 Task: Create a due date automation trigger when advanced on, 2 hours before a card is due add fields with custom field "Resume" set to a number lower or equal to 1 and greater than 10.
Action: Mouse moved to (992, 77)
Screenshot: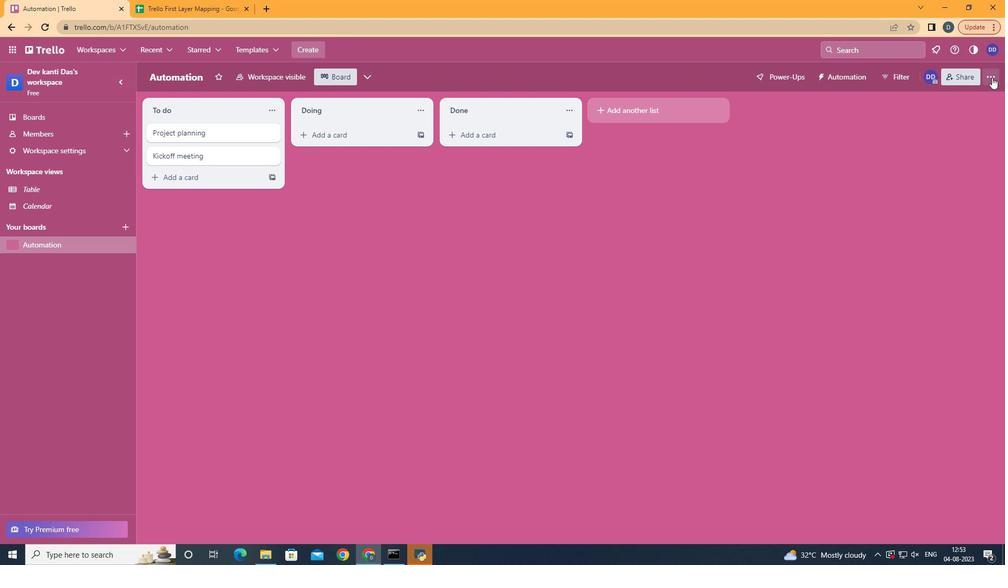 
Action: Mouse pressed left at (992, 77)
Screenshot: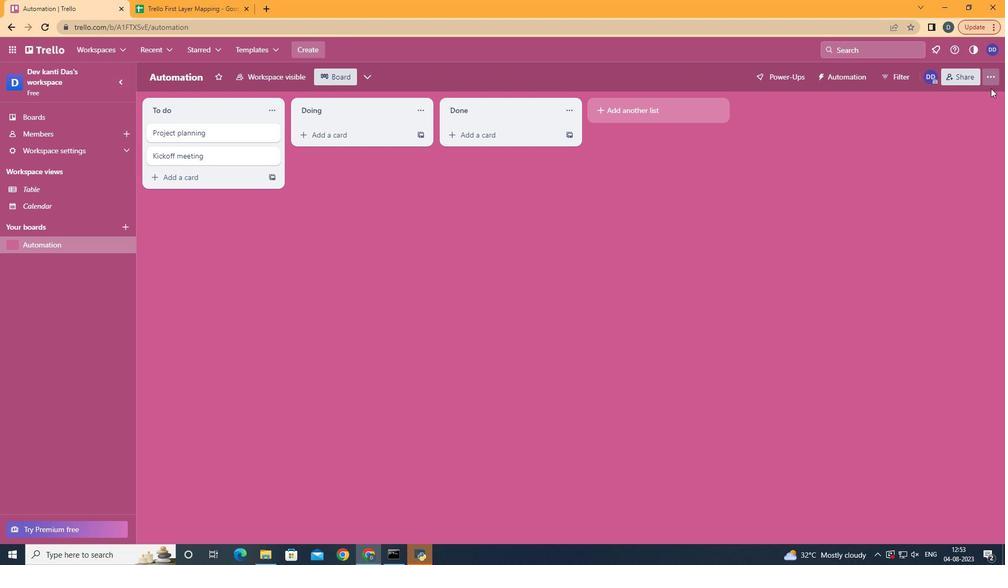 
Action: Mouse moved to (909, 218)
Screenshot: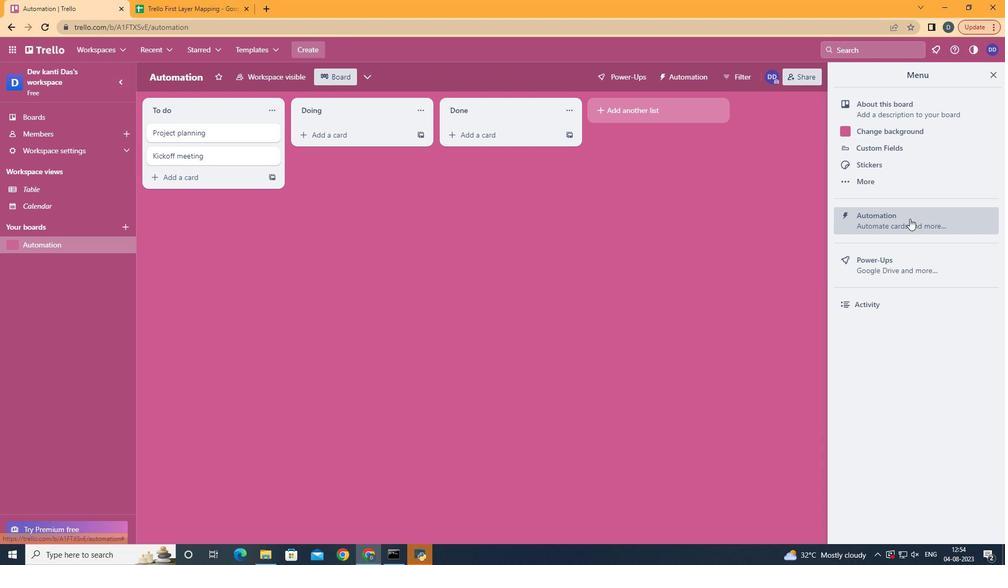 
Action: Mouse pressed left at (909, 218)
Screenshot: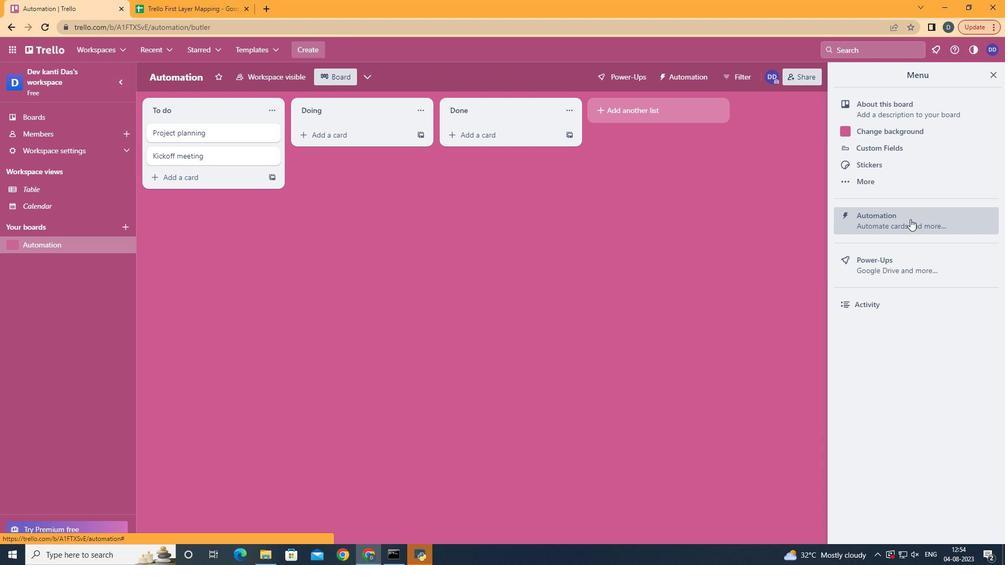 
Action: Mouse moved to (224, 209)
Screenshot: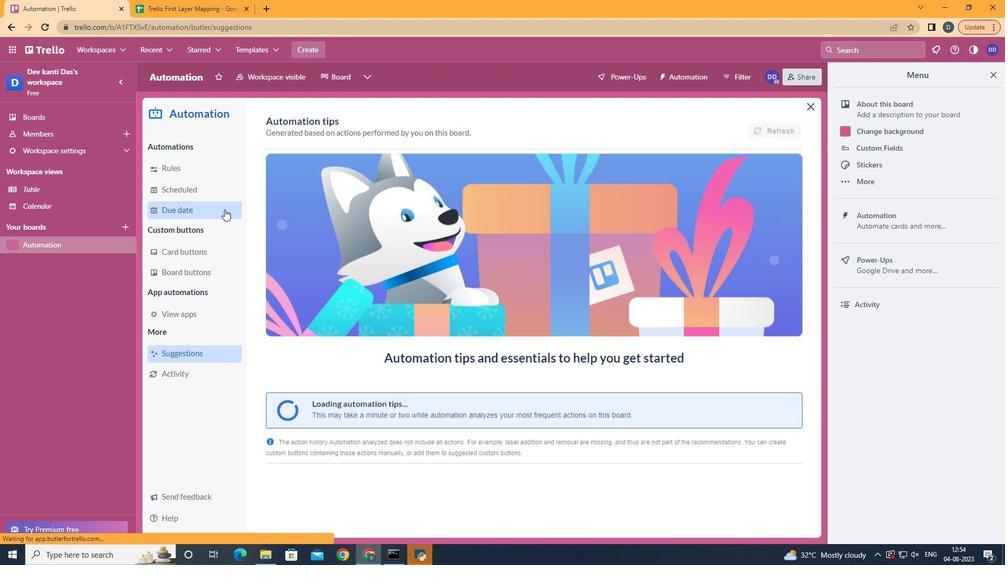 
Action: Mouse pressed left at (224, 209)
Screenshot: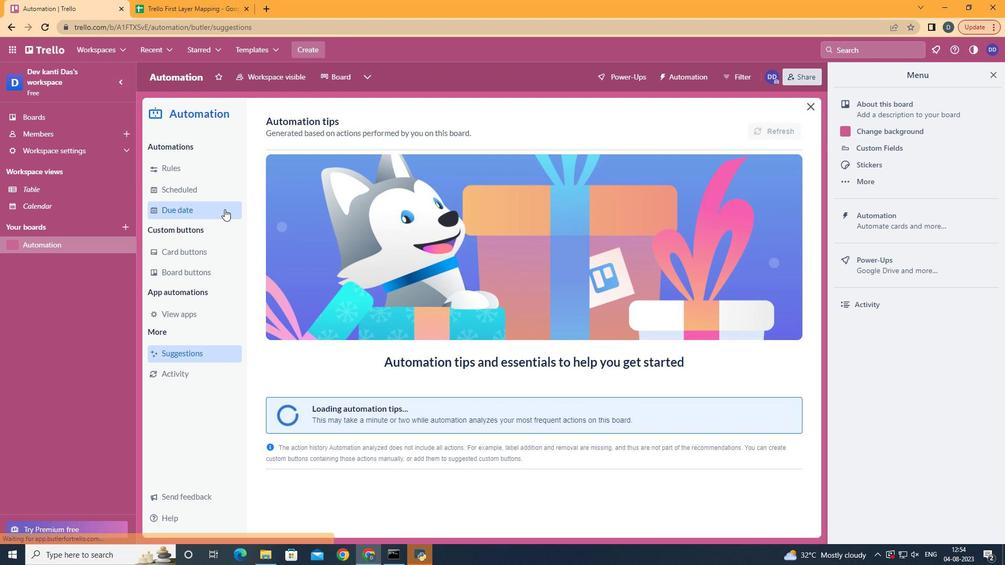 
Action: Mouse moved to (733, 127)
Screenshot: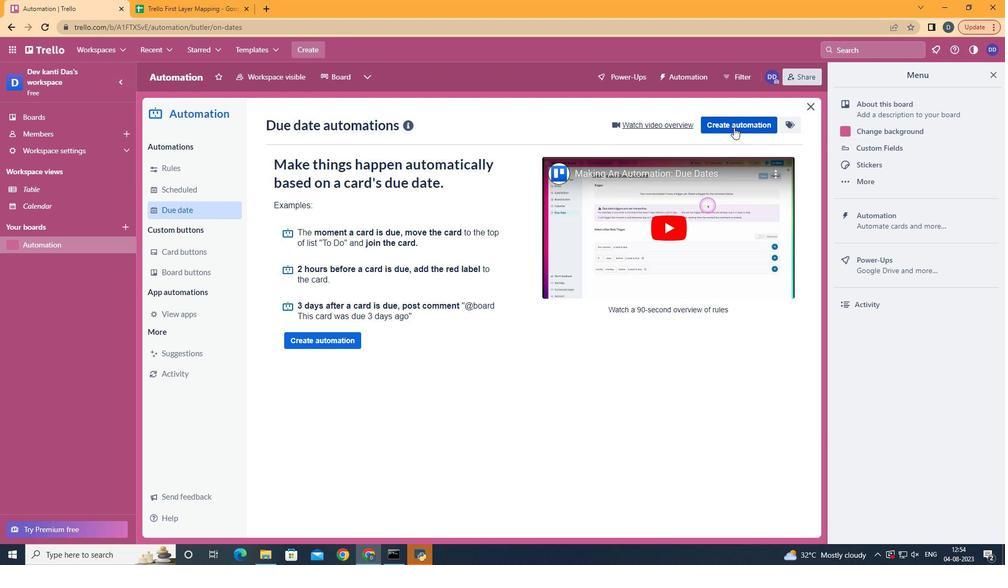 
Action: Mouse pressed left at (733, 127)
Screenshot: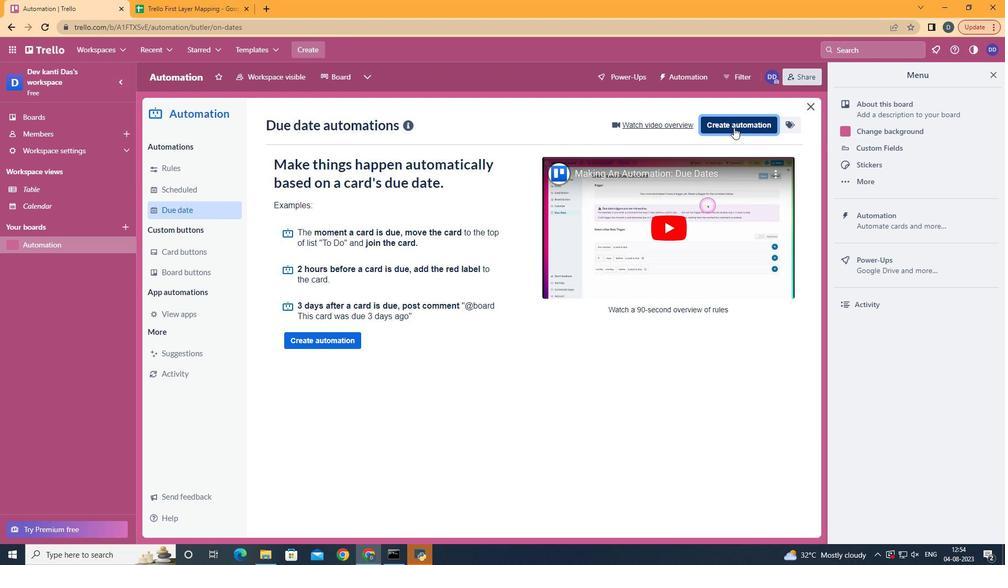 
Action: Mouse moved to (513, 214)
Screenshot: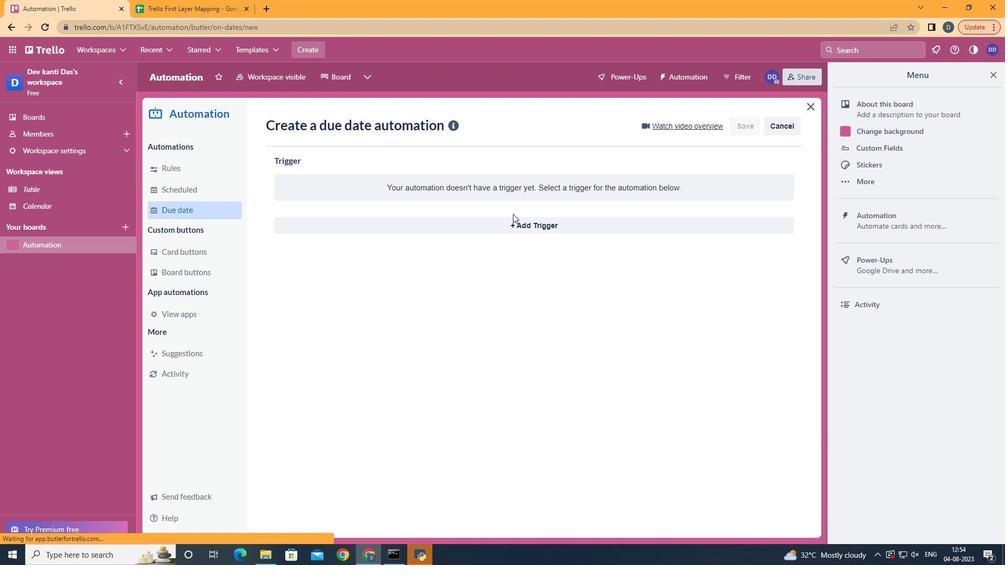 
Action: Mouse pressed left at (513, 214)
Screenshot: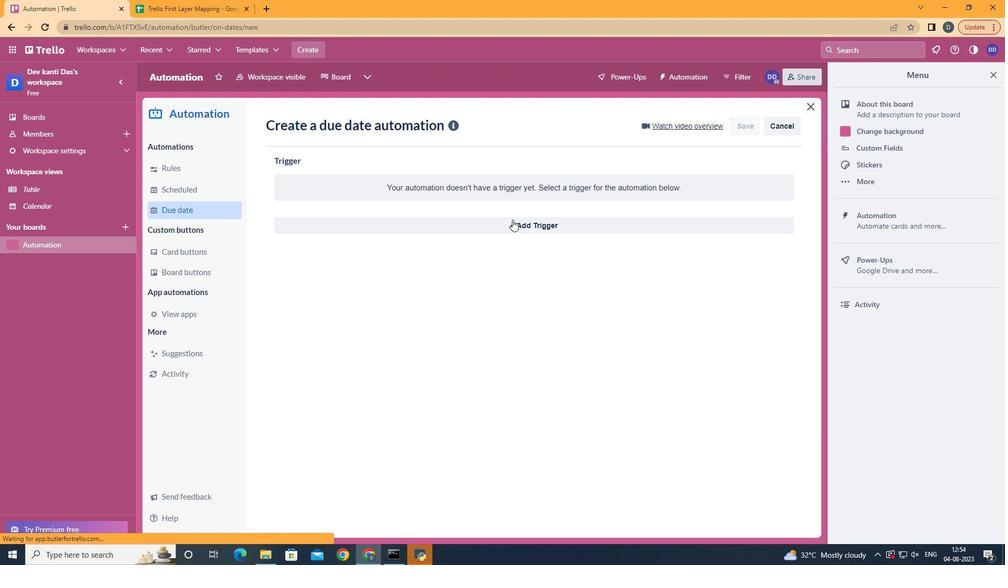 
Action: Mouse moved to (512, 219)
Screenshot: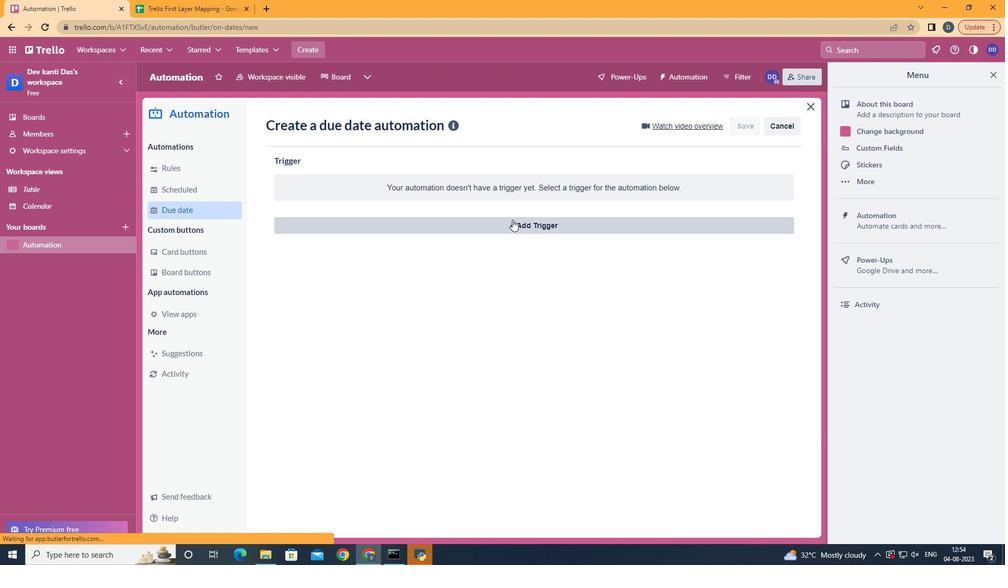 
Action: Mouse pressed left at (512, 219)
Screenshot: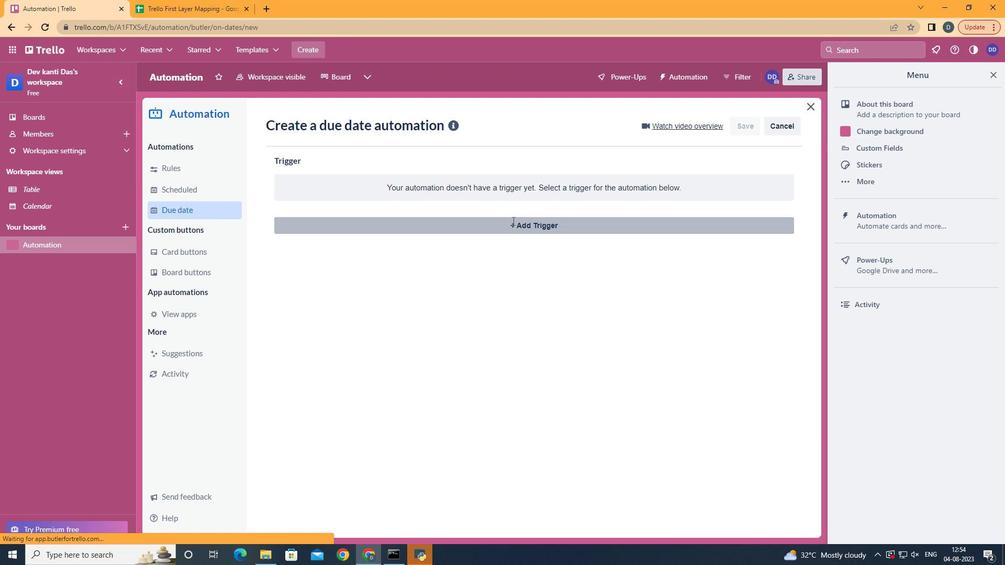 
Action: Mouse moved to (327, 445)
Screenshot: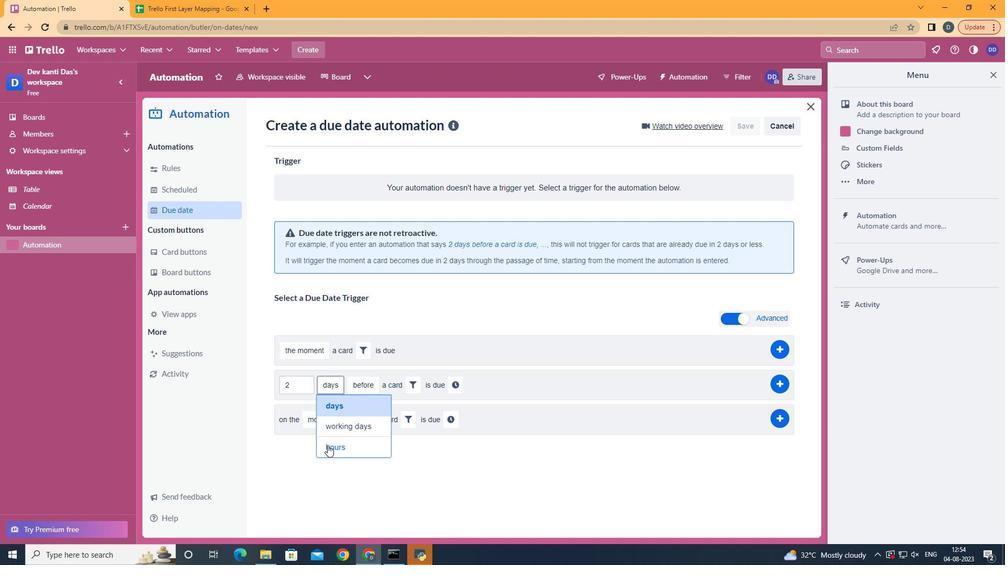 
Action: Mouse pressed left at (327, 445)
Screenshot: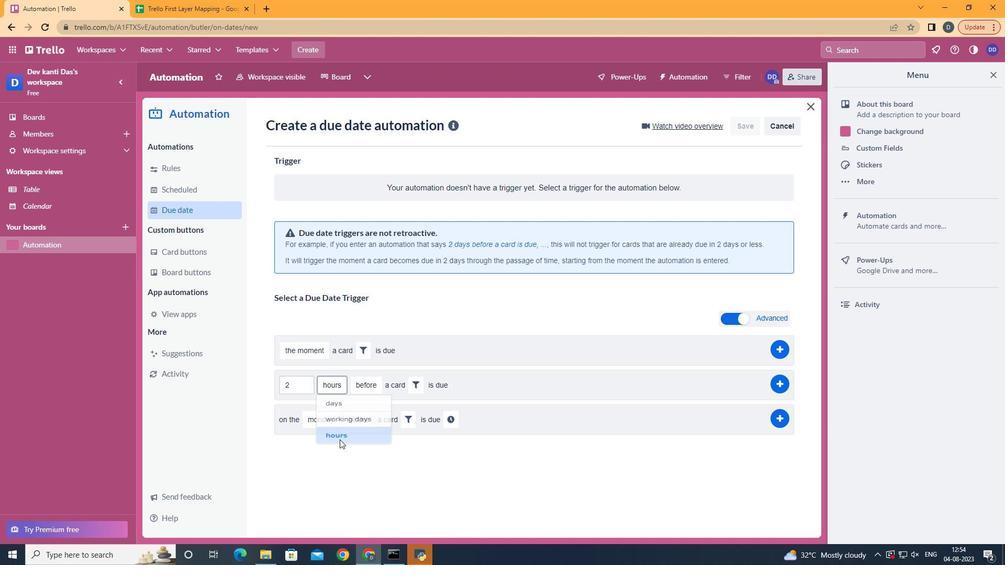 
Action: Mouse moved to (371, 402)
Screenshot: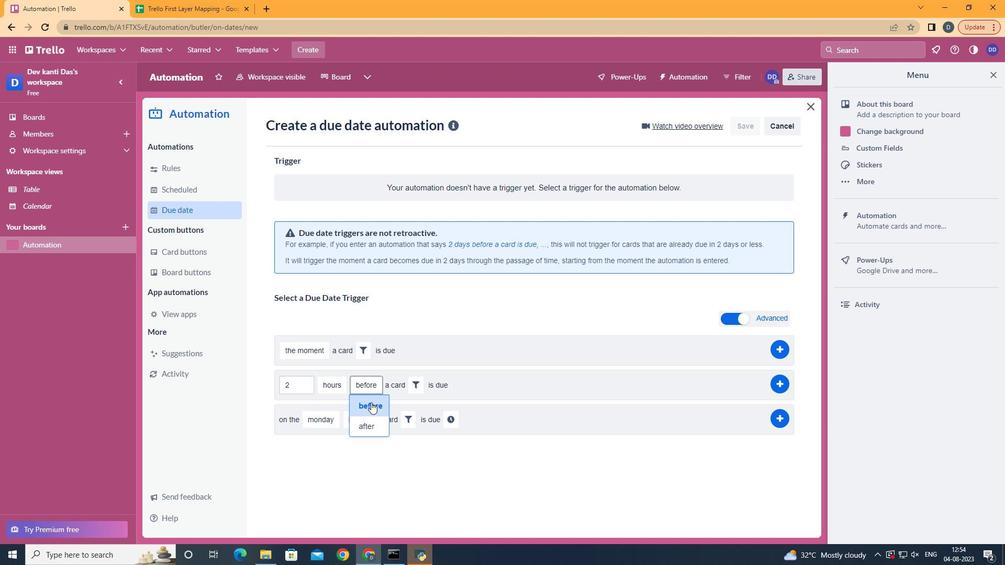 
Action: Mouse pressed left at (371, 402)
Screenshot: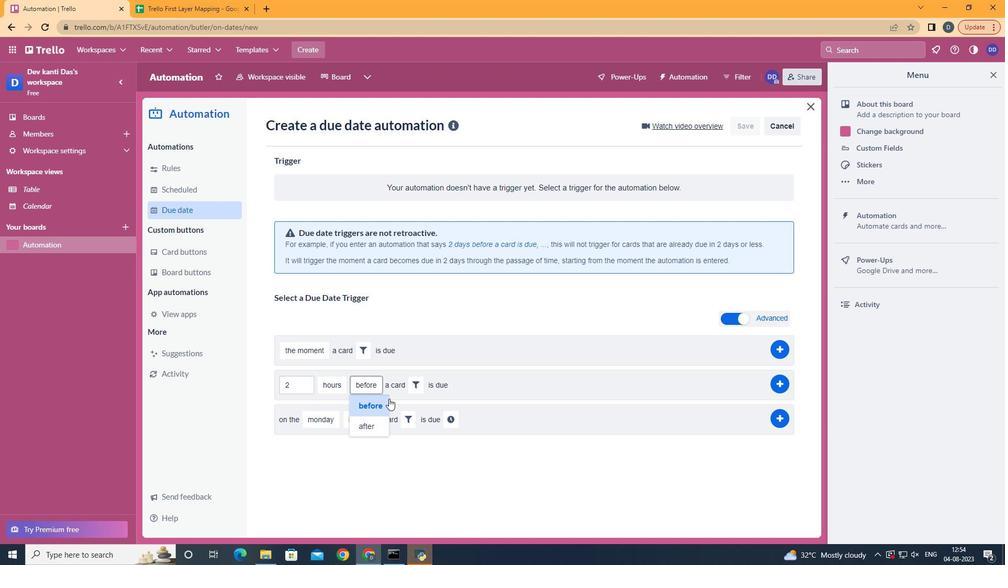 
Action: Mouse moved to (422, 387)
Screenshot: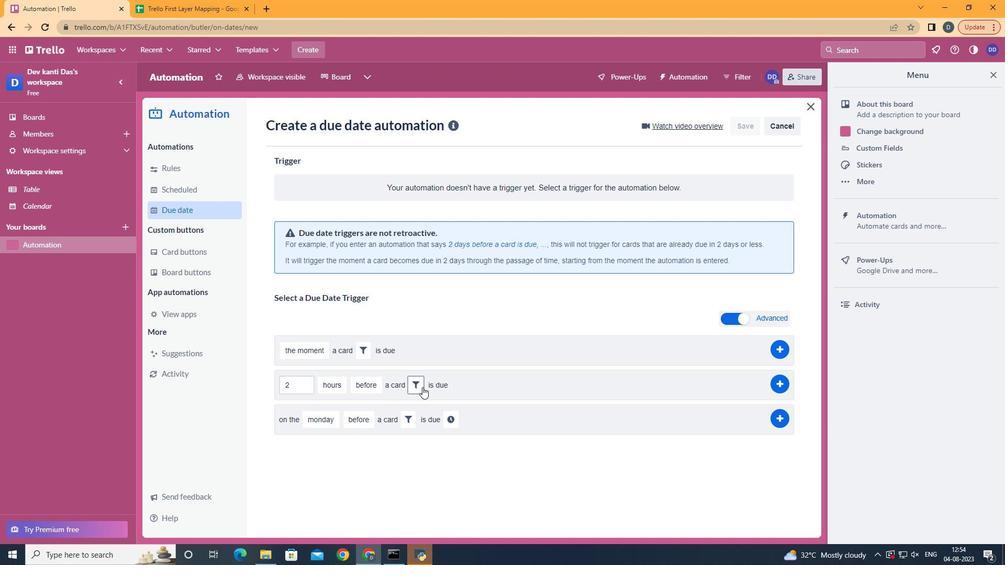 
Action: Mouse pressed left at (422, 387)
Screenshot: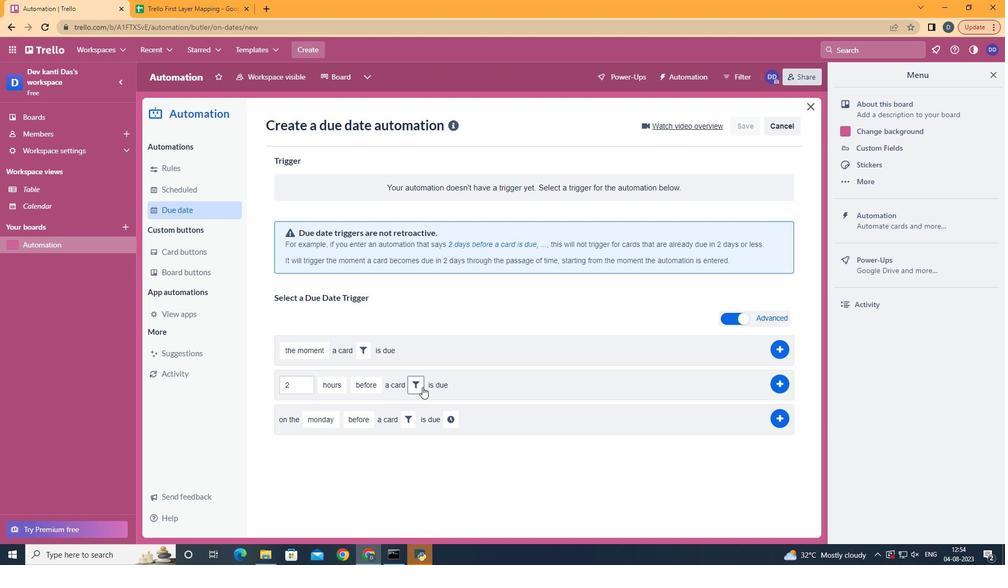 
Action: Mouse moved to (571, 416)
Screenshot: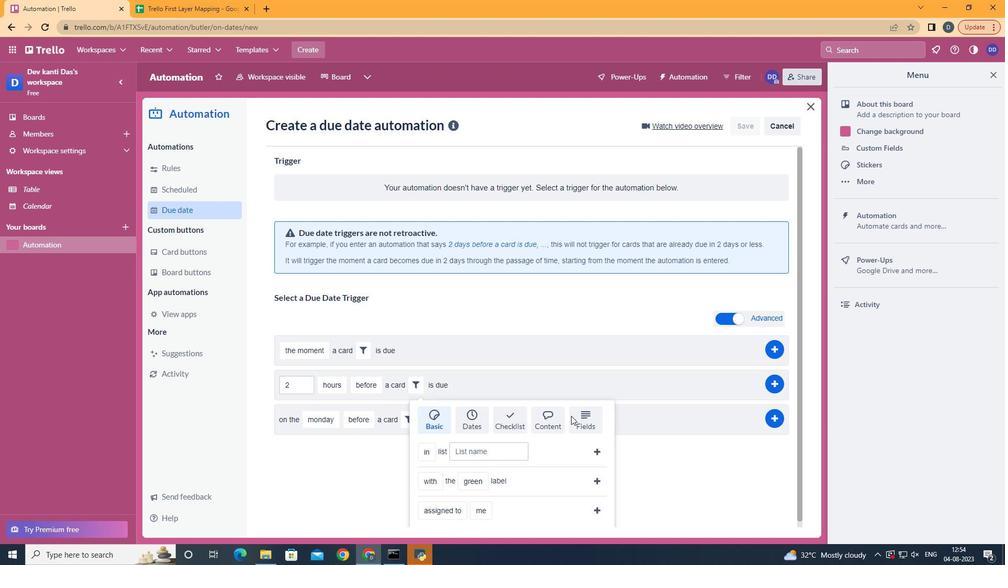 
Action: Mouse pressed left at (571, 416)
Screenshot: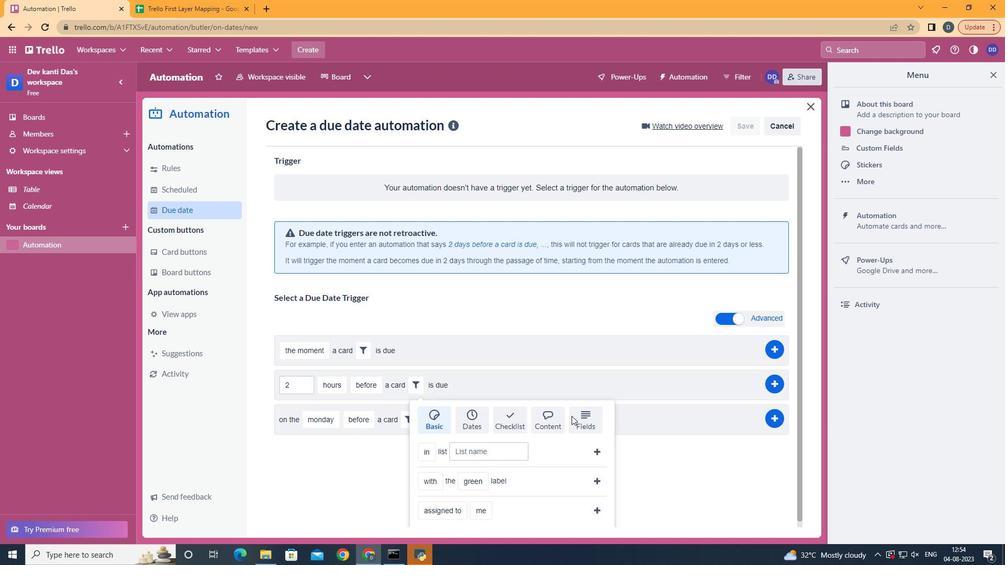 
Action: Mouse moved to (571, 416)
Screenshot: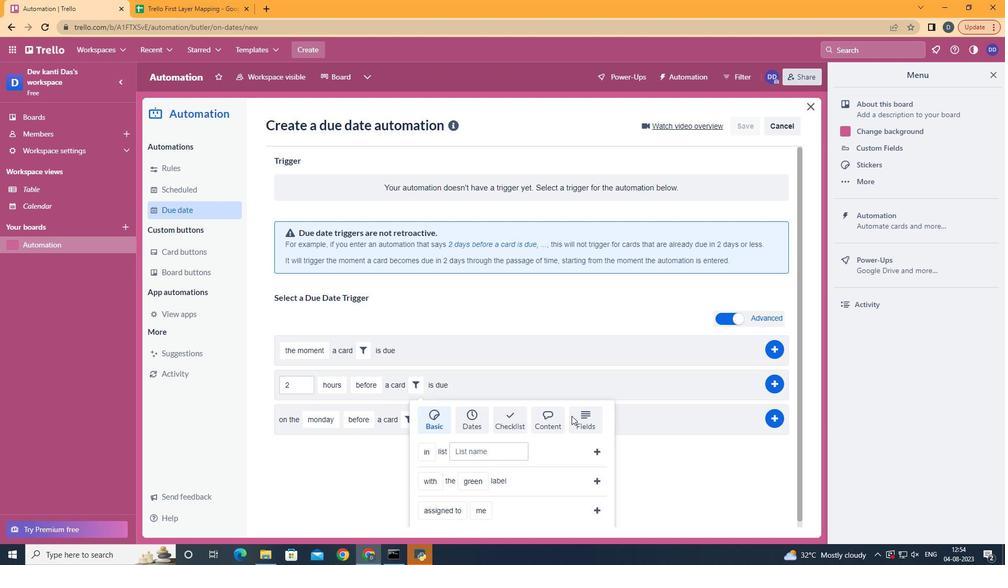 
Action: Mouse scrolled (571, 415) with delta (0, 0)
Screenshot: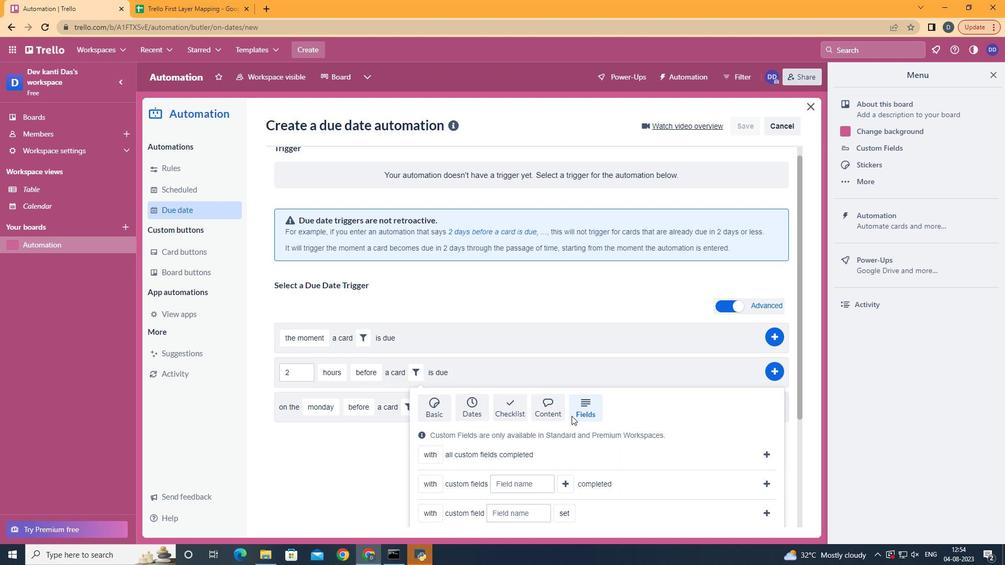 
Action: Mouse scrolled (571, 415) with delta (0, 0)
Screenshot: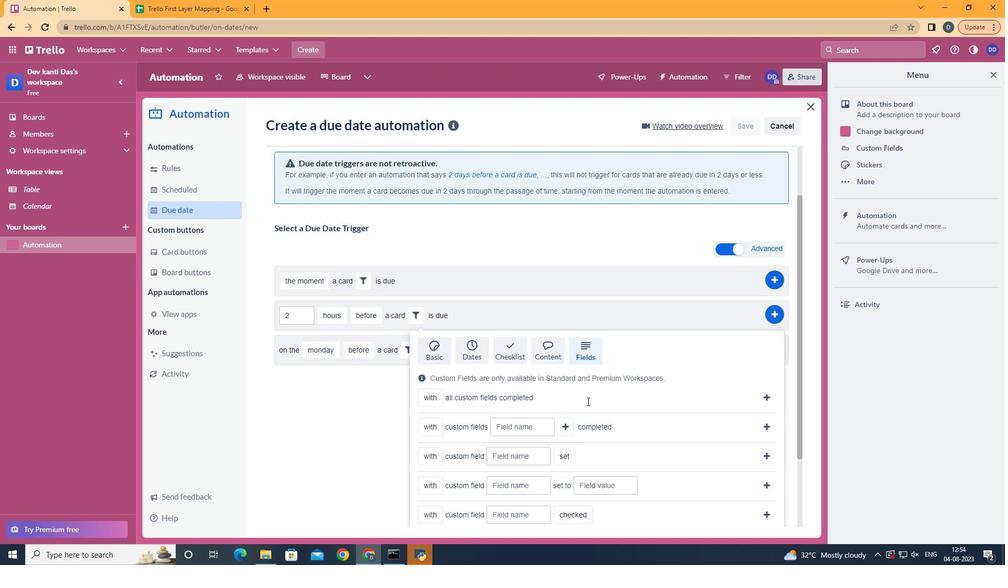 
Action: Mouse scrolled (571, 415) with delta (0, 0)
Screenshot: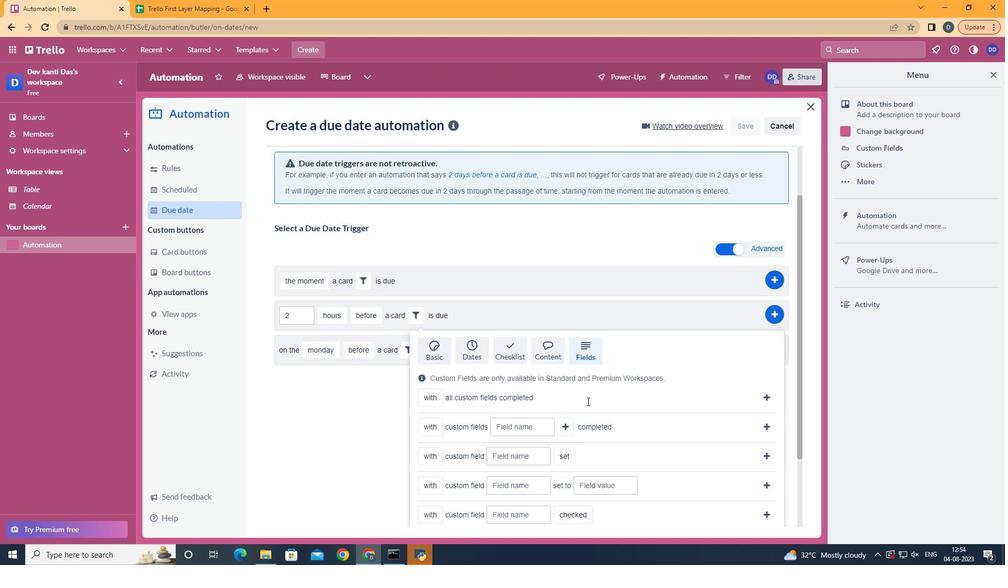 
Action: Mouse scrolled (571, 415) with delta (0, 0)
Screenshot: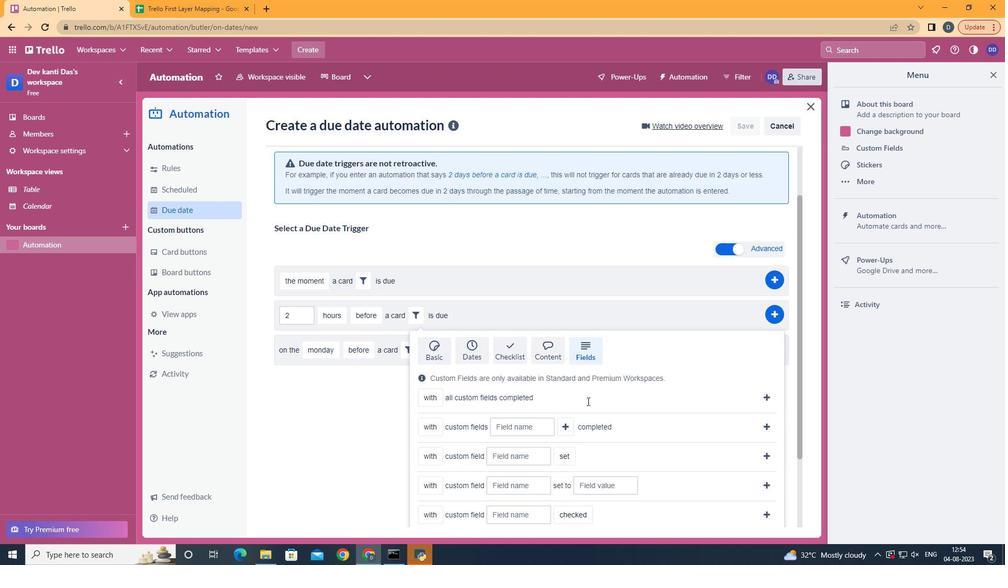 
Action: Mouse scrolled (571, 415) with delta (0, 0)
Screenshot: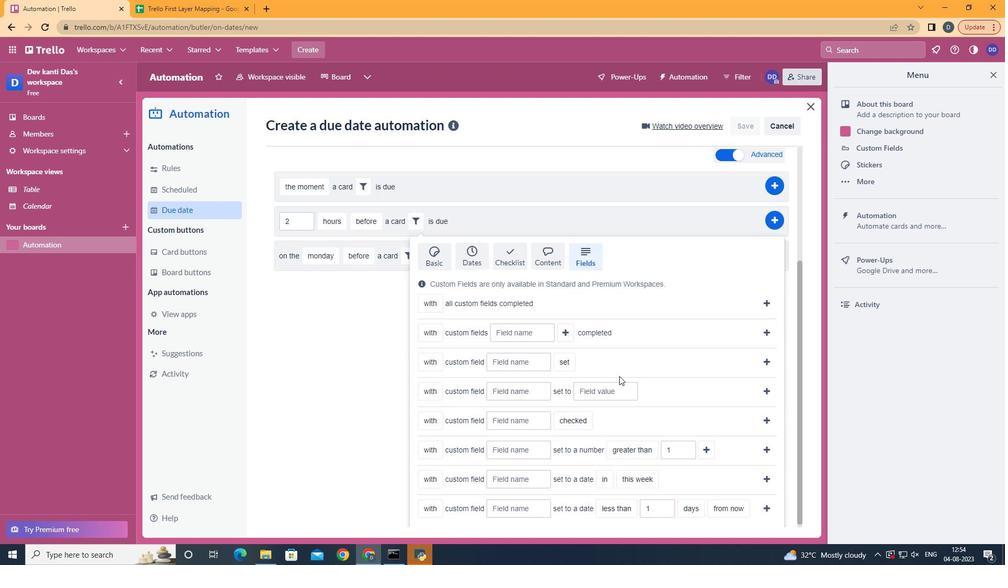 
Action: Mouse moved to (442, 459)
Screenshot: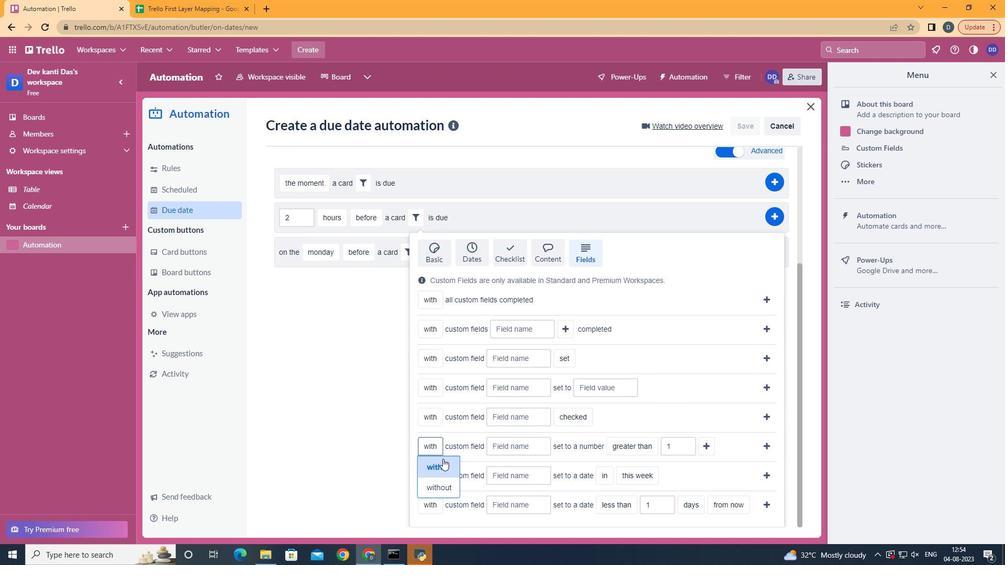 
Action: Mouse pressed left at (442, 459)
Screenshot: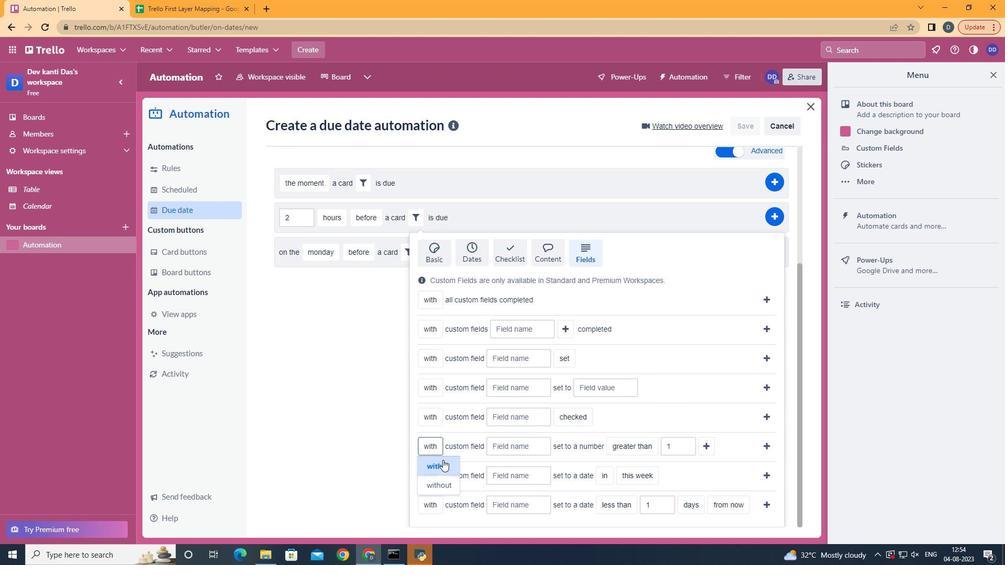 
Action: Mouse moved to (525, 448)
Screenshot: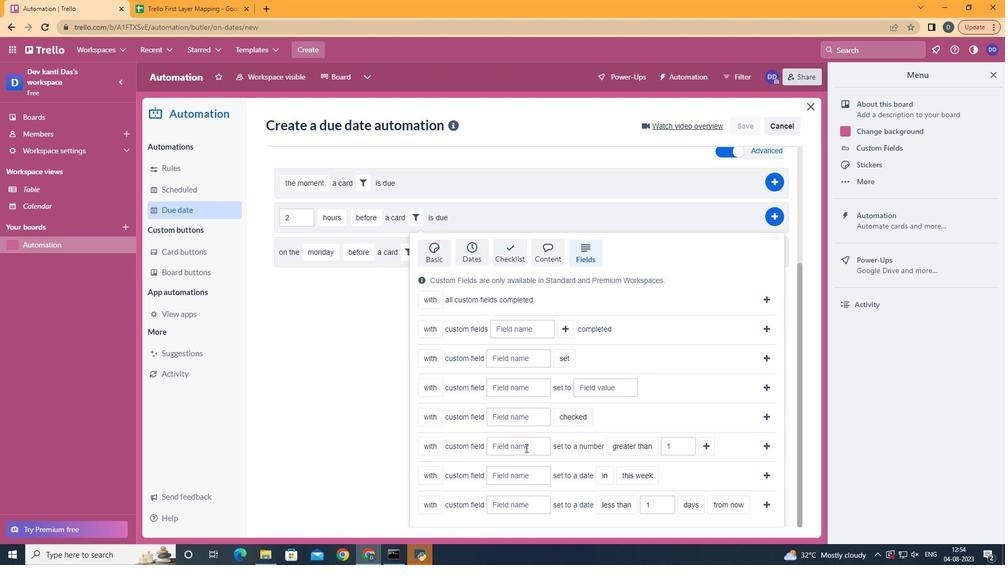 
Action: Mouse pressed left at (525, 448)
Screenshot: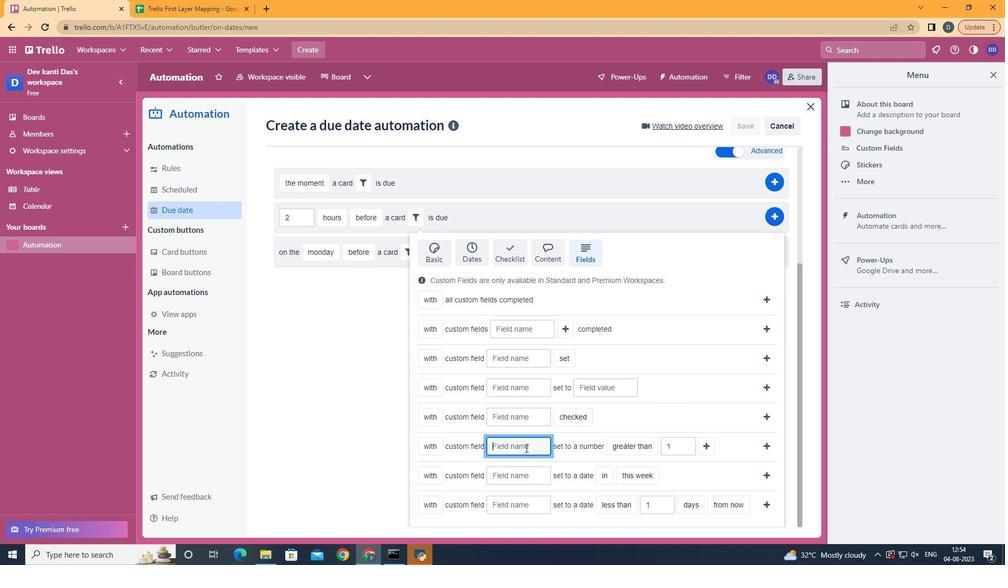
Action: Key pressed <Key.shift>Resume
Screenshot: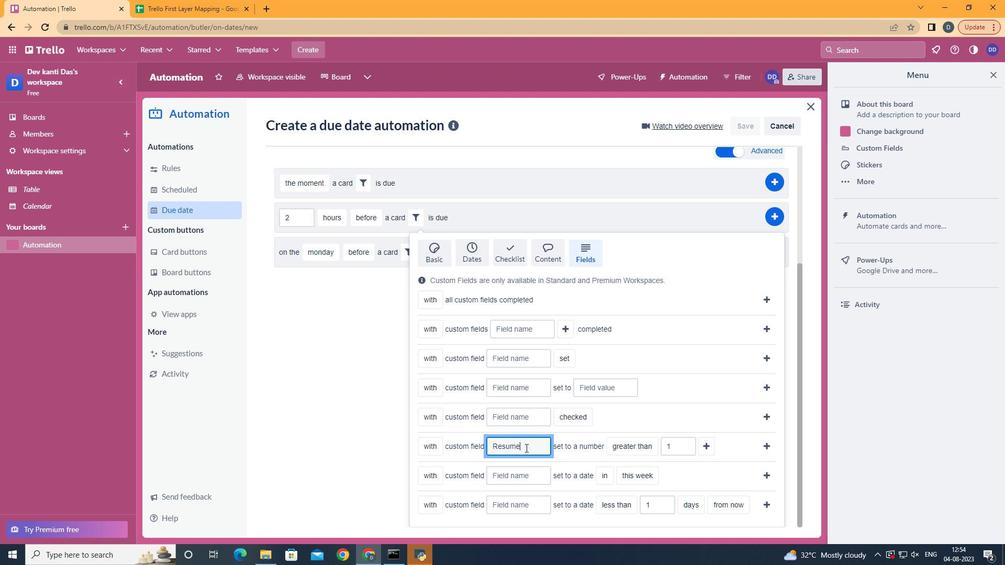 
Action: Mouse moved to (638, 434)
Screenshot: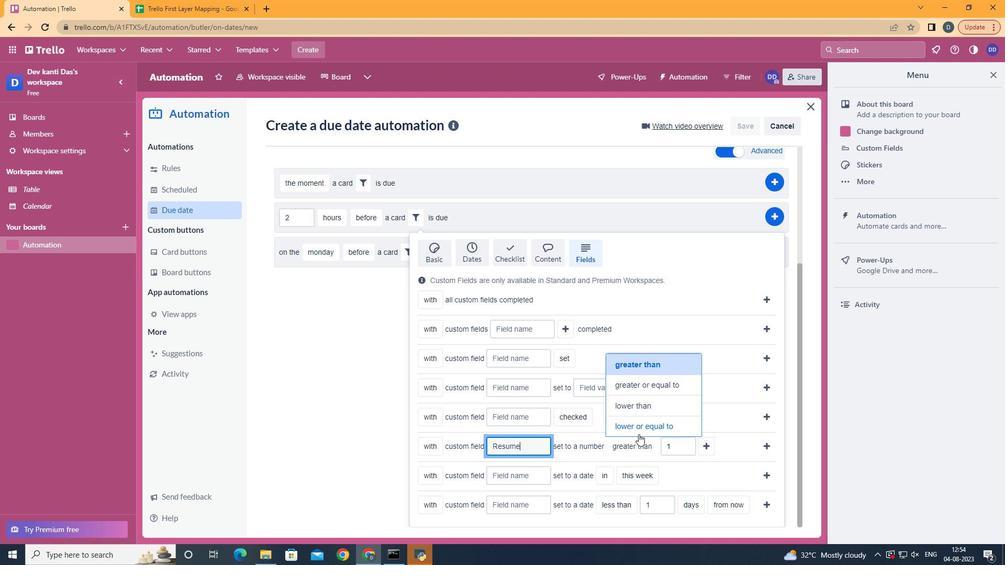 
Action: Mouse pressed left at (638, 434)
Screenshot: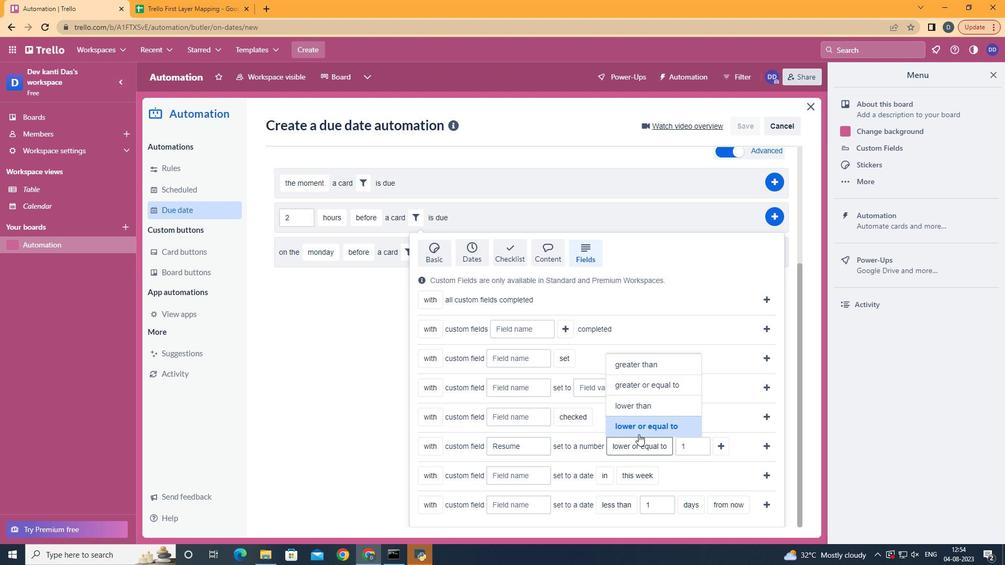 
Action: Mouse moved to (725, 447)
Screenshot: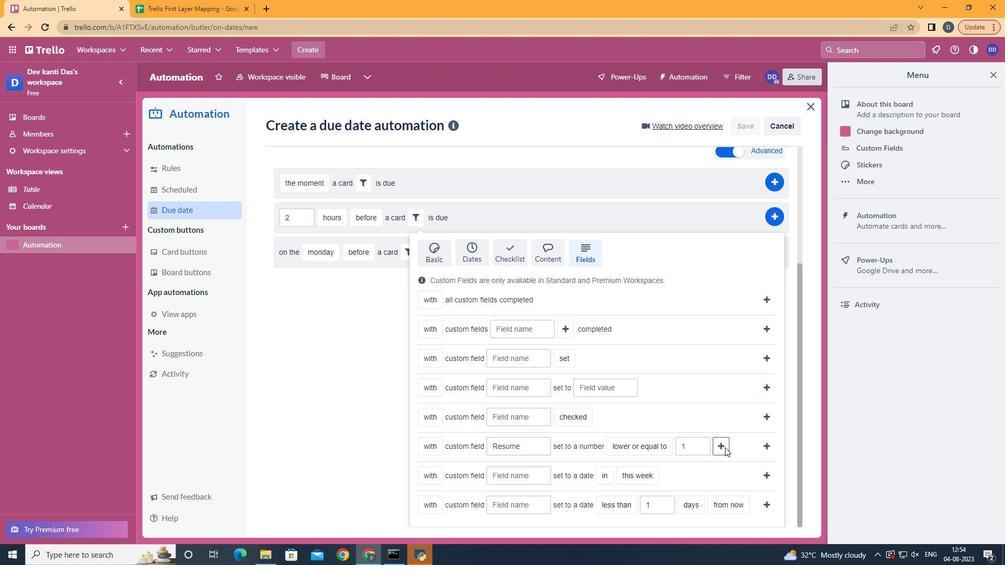 
Action: Mouse pressed left at (725, 447)
Screenshot: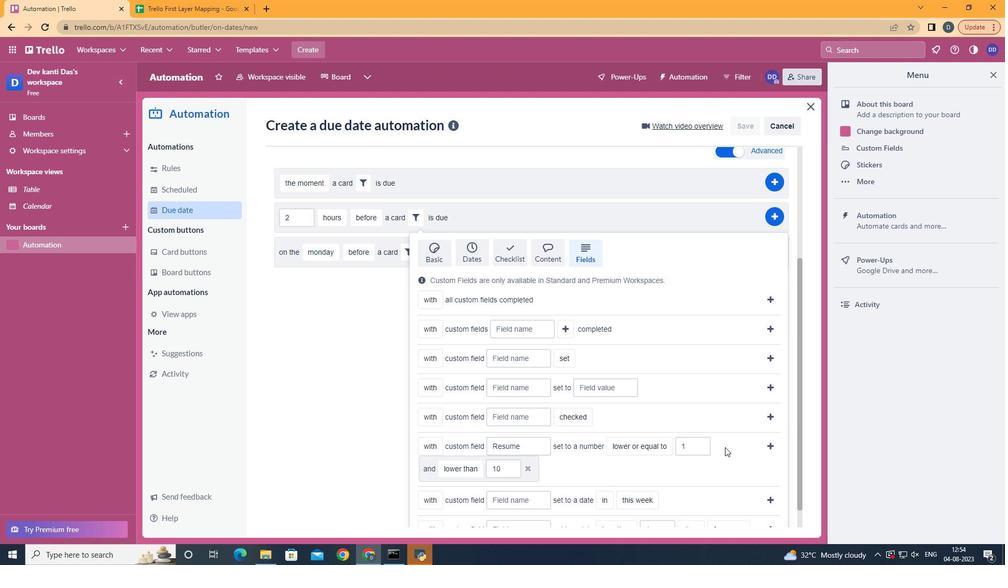 
Action: Mouse moved to (492, 419)
Screenshot: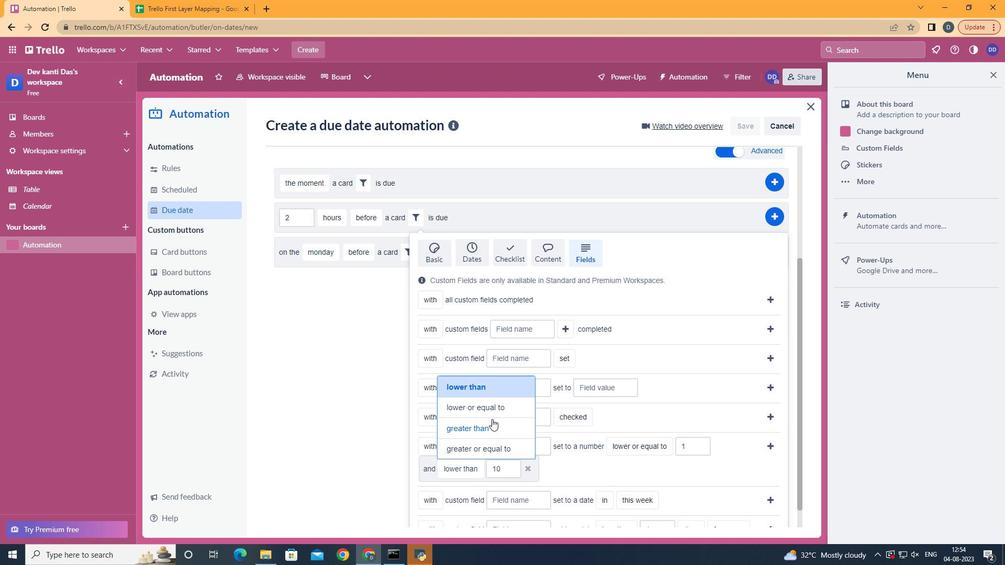 
Action: Mouse pressed left at (492, 419)
Screenshot: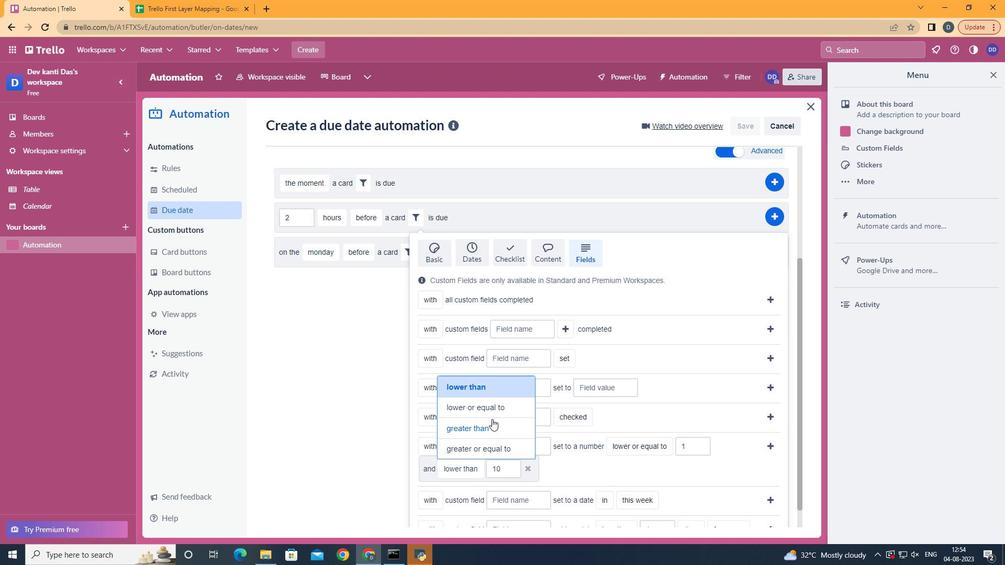 
Action: Mouse moved to (772, 447)
Screenshot: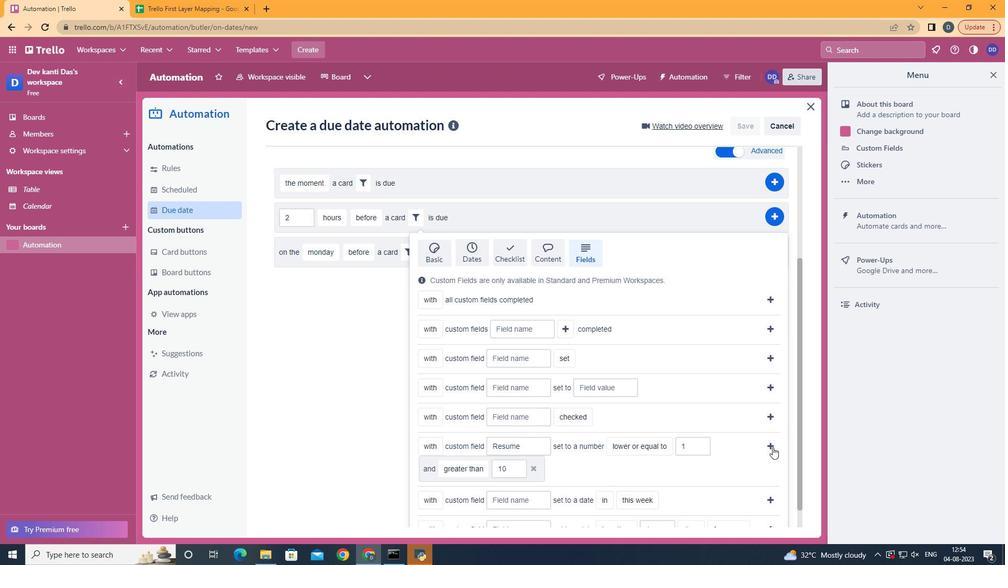 
Action: Mouse pressed left at (772, 447)
Screenshot: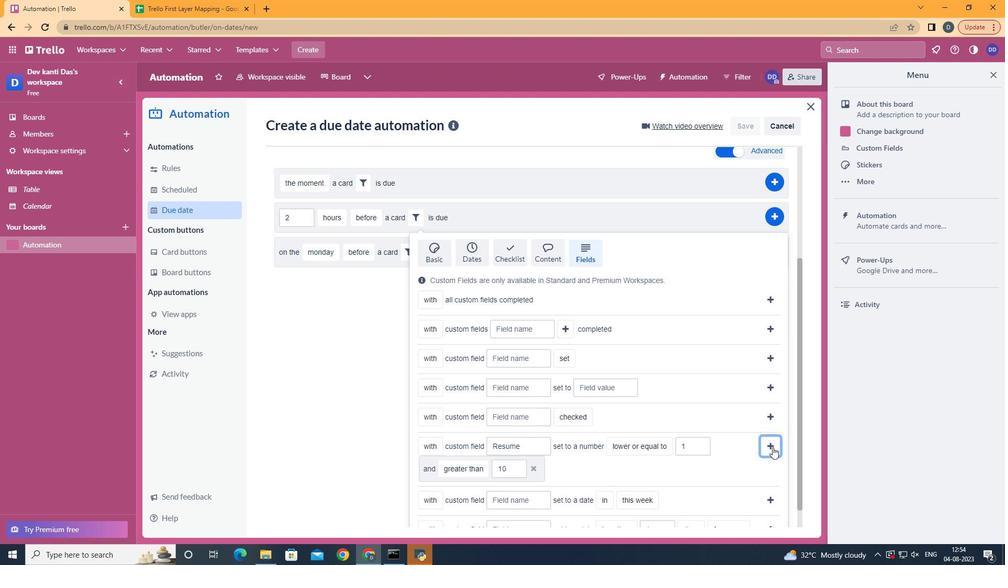 
Action: Mouse moved to (772, 387)
Screenshot: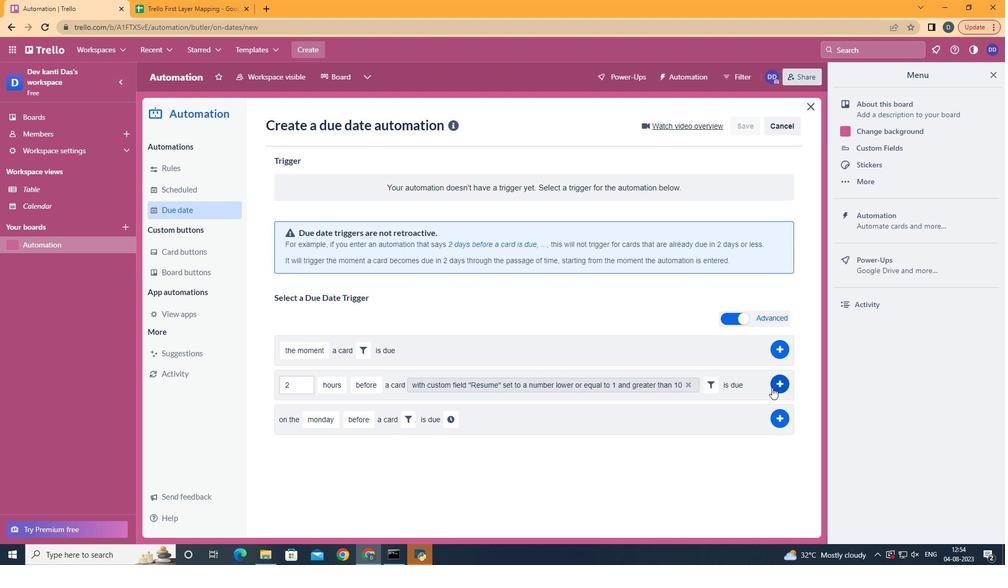 
Action: Mouse pressed left at (772, 387)
Screenshot: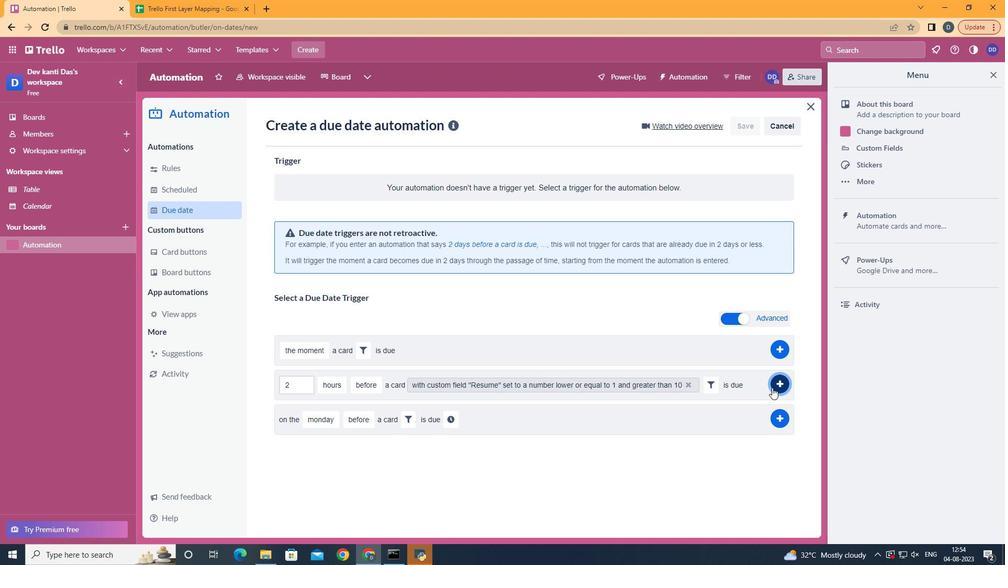 
Action: Mouse moved to (441, 217)
Screenshot: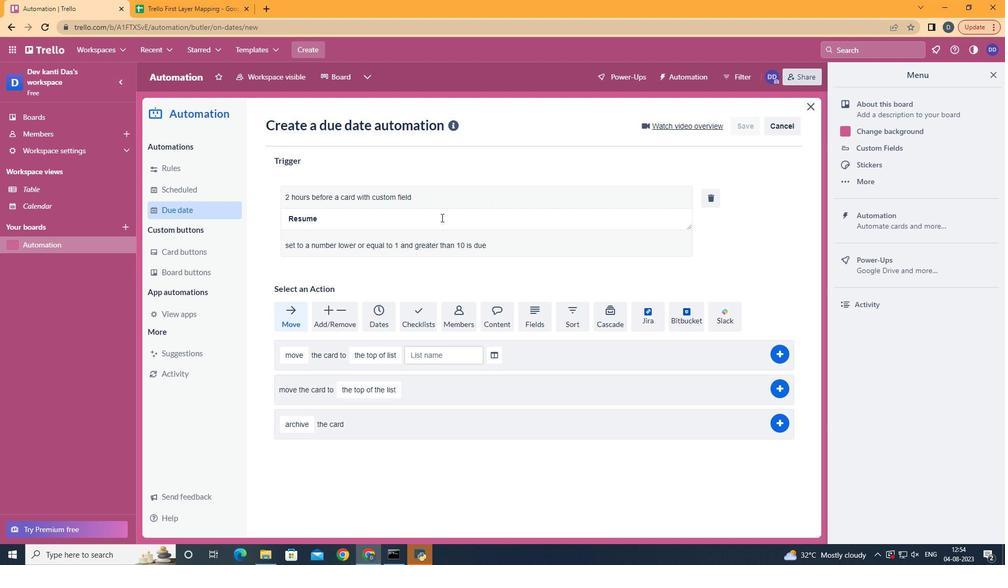 
